 Task: Apply Audio Effect To Pitch Down 2
Action: Mouse moved to (666, 262)
Screenshot: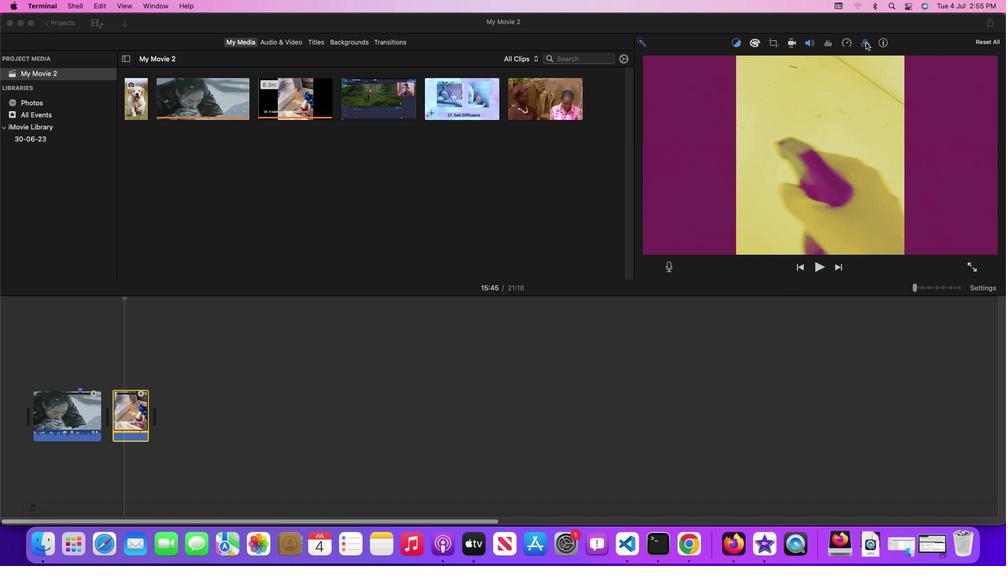 
Action: Mouse pressed left at (666, 262)
Screenshot: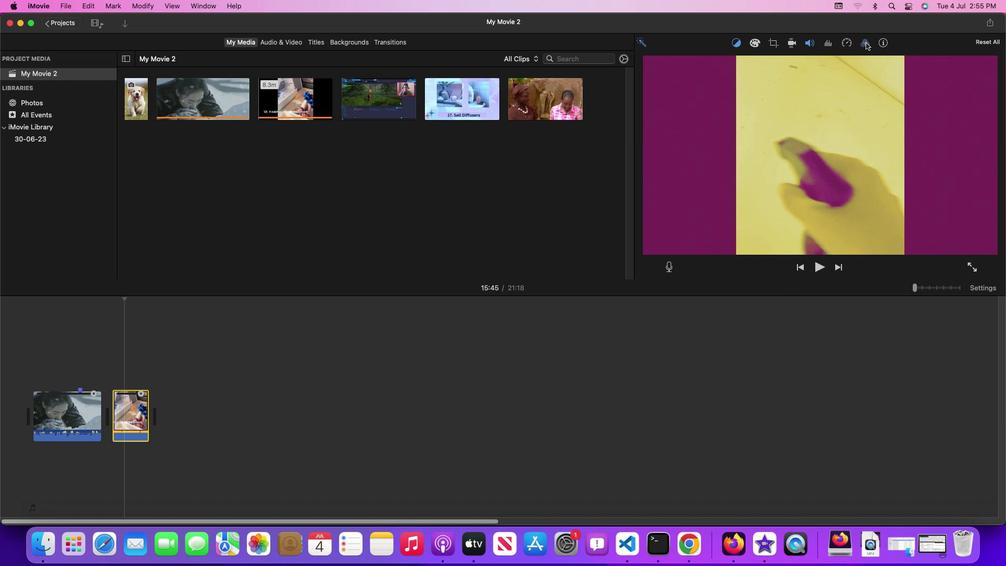 
Action: Mouse moved to (666, 262)
Screenshot: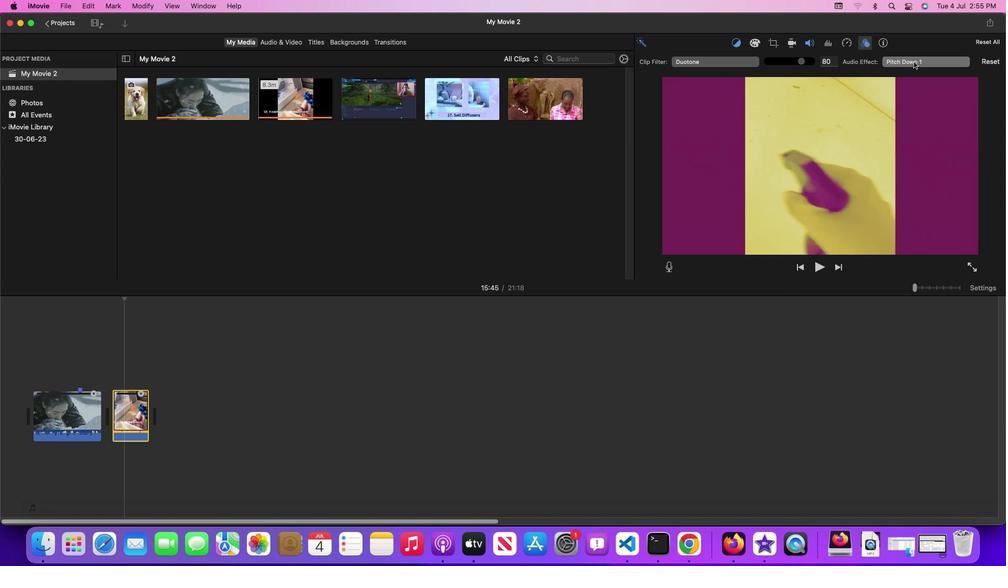 
Action: Mouse pressed left at (666, 262)
Screenshot: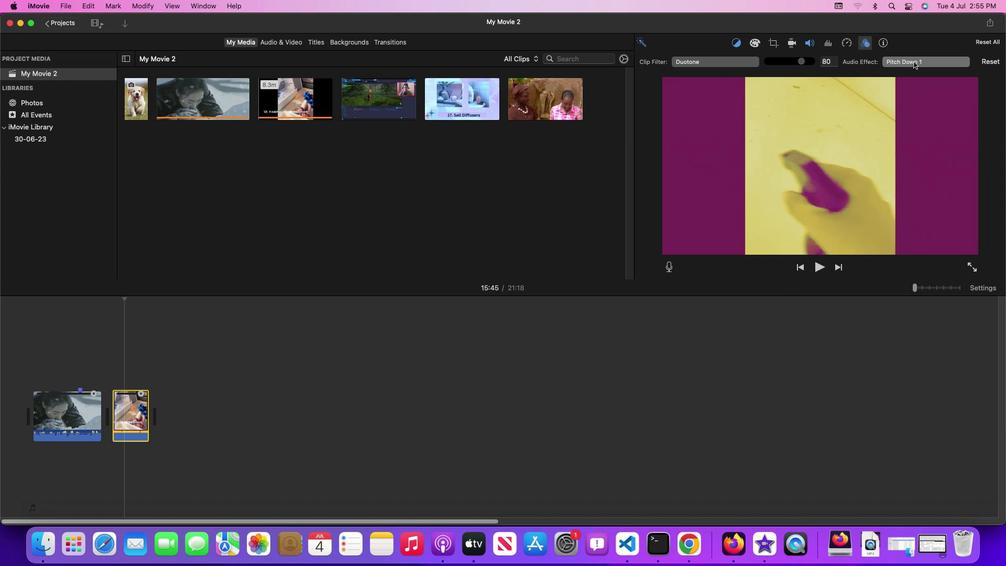 
Action: Mouse moved to (666, 262)
Screenshot: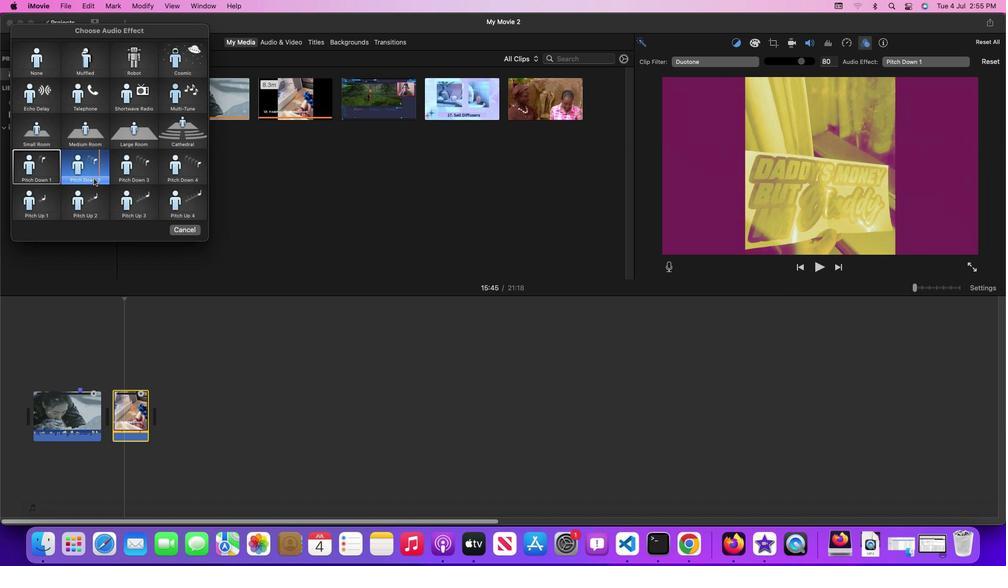 
Action: Mouse pressed left at (666, 262)
Screenshot: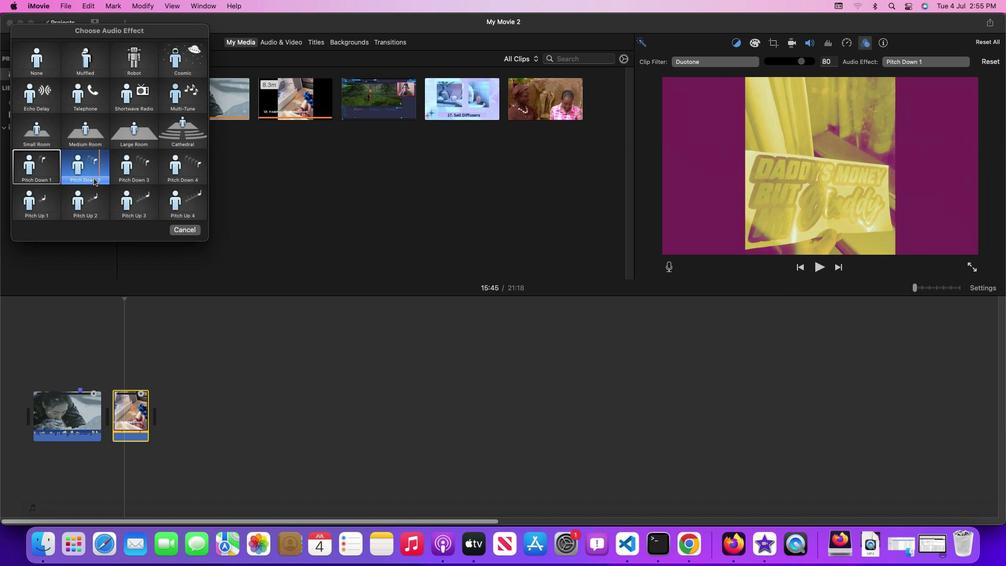 
Action: Mouse moved to (666, 262)
Screenshot: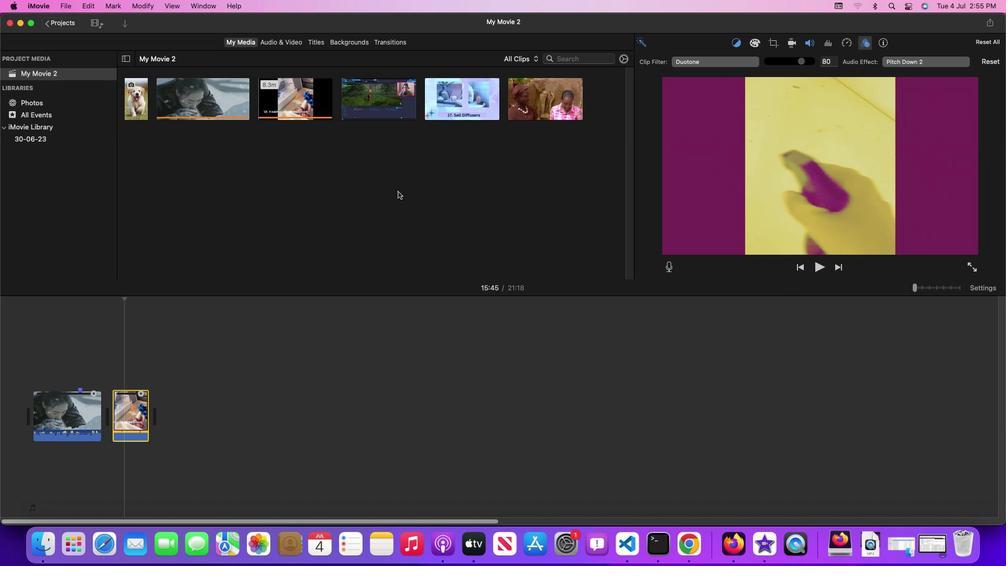 
